 Task: Delete a profile.
Action: Mouse moved to (15, 566)
Screenshot: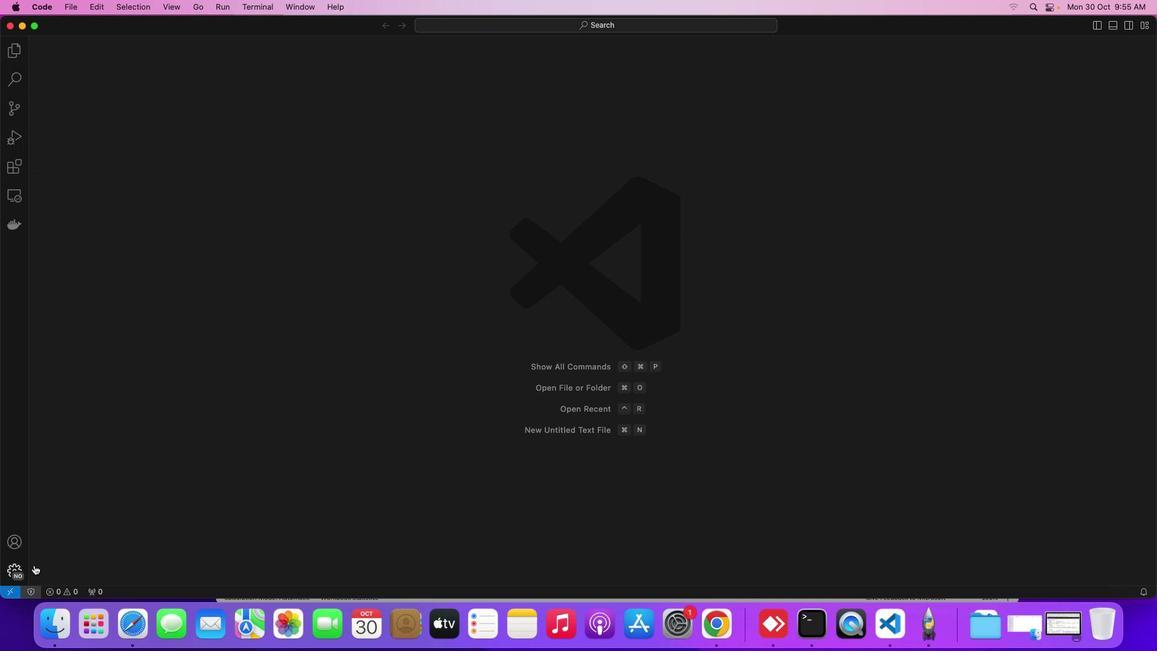 
Action: Mouse pressed left at (15, 566)
Screenshot: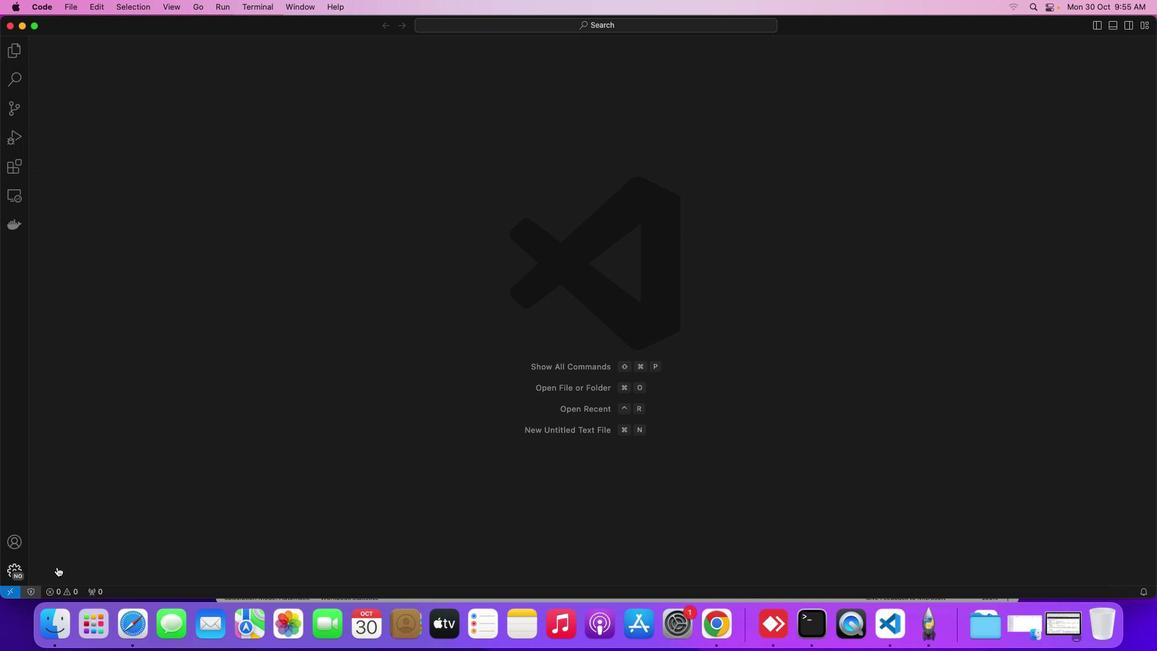 
Action: Mouse moved to (94, 469)
Screenshot: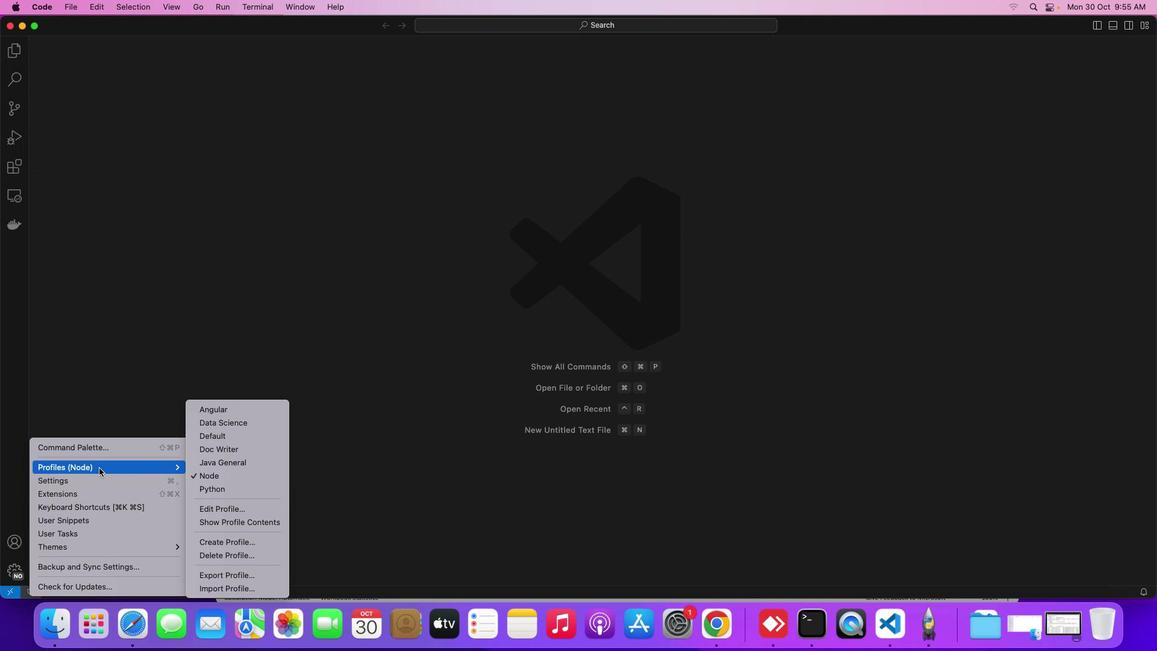 
Action: Mouse pressed left at (94, 469)
Screenshot: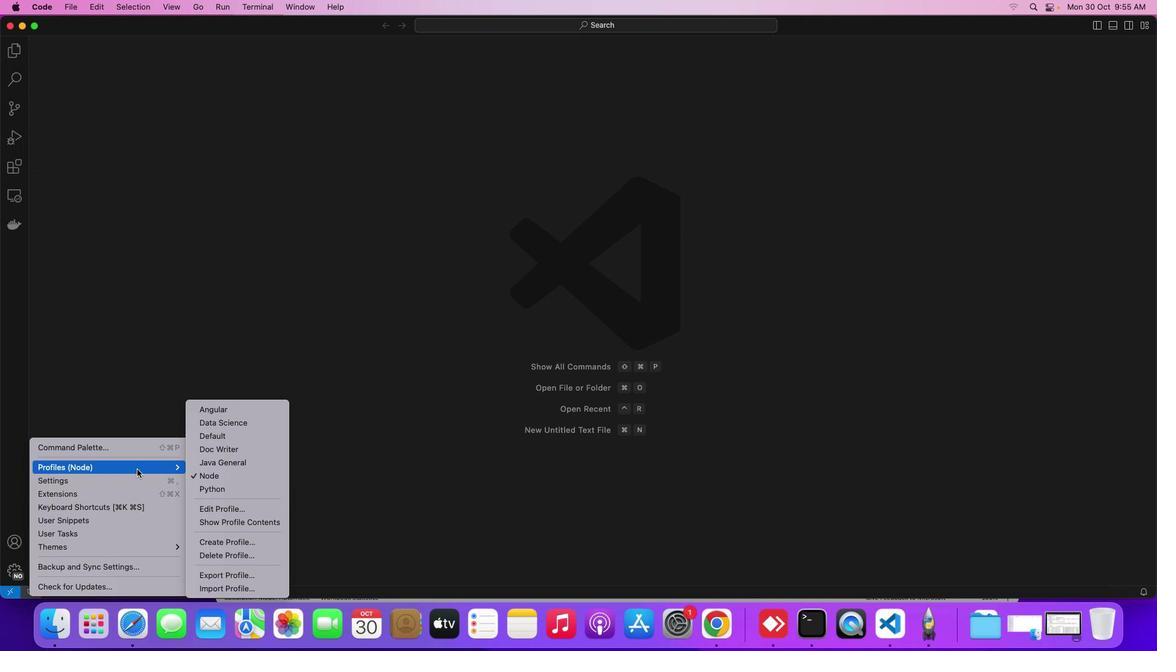
Action: Mouse moved to (244, 556)
Screenshot: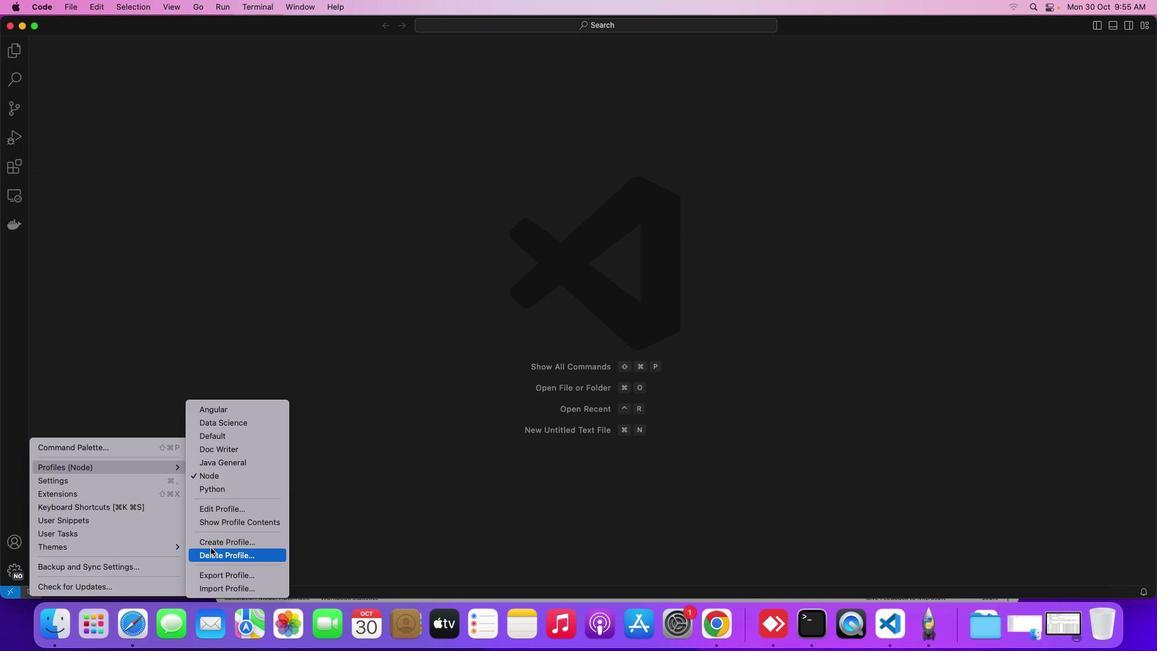 
Action: Mouse pressed left at (244, 556)
Screenshot: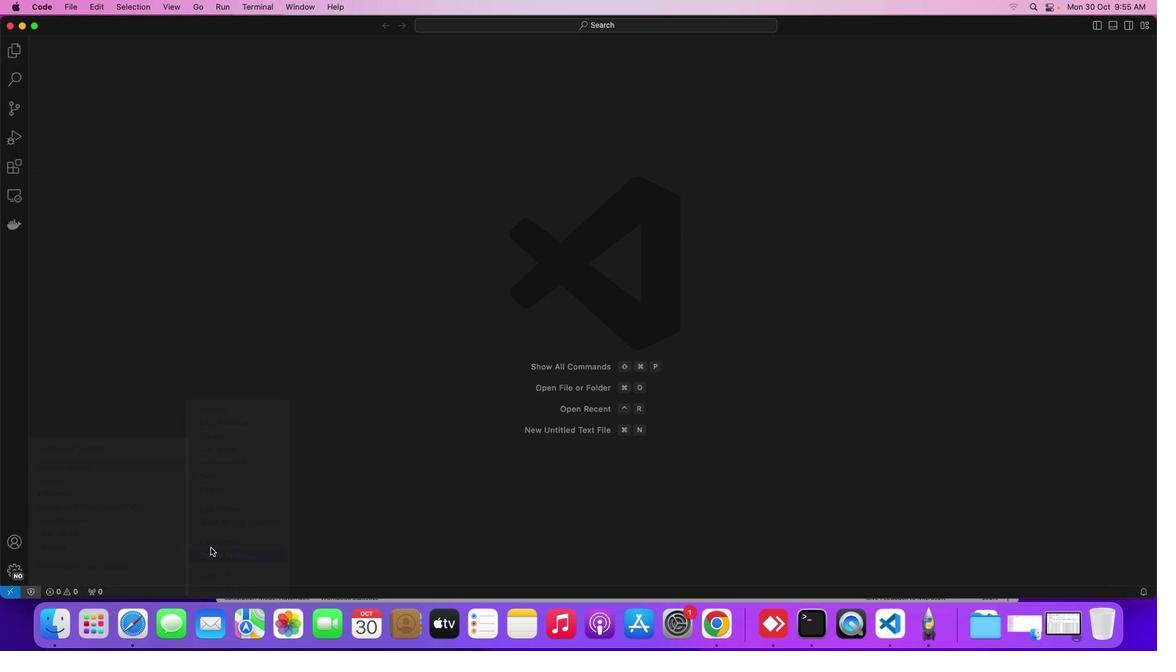 
Action: Mouse moved to (408, 51)
Screenshot: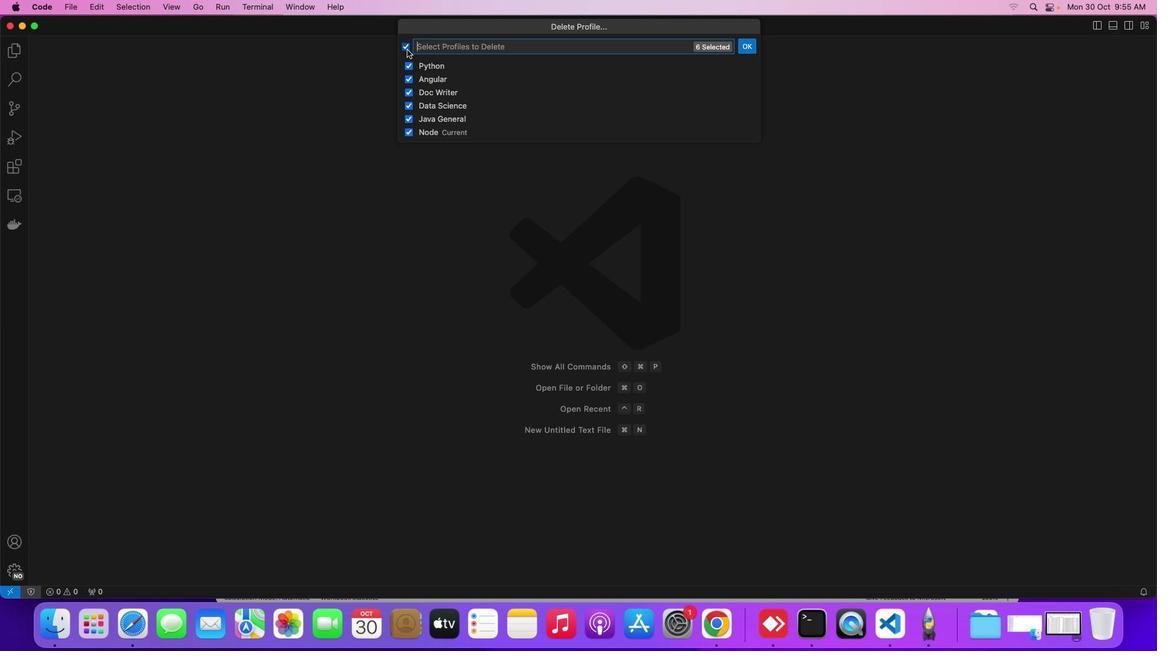 
Action: Mouse pressed left at (408, 51)
Screenshot: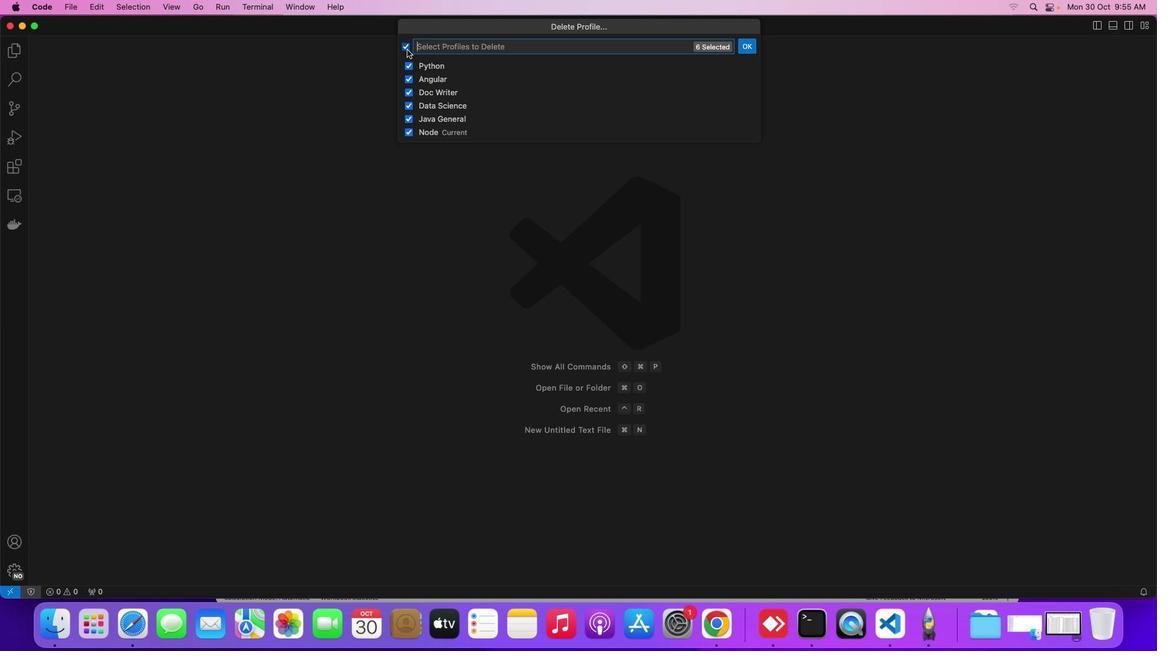 
Action: Mouse moved to (748, 53)
Screenshot: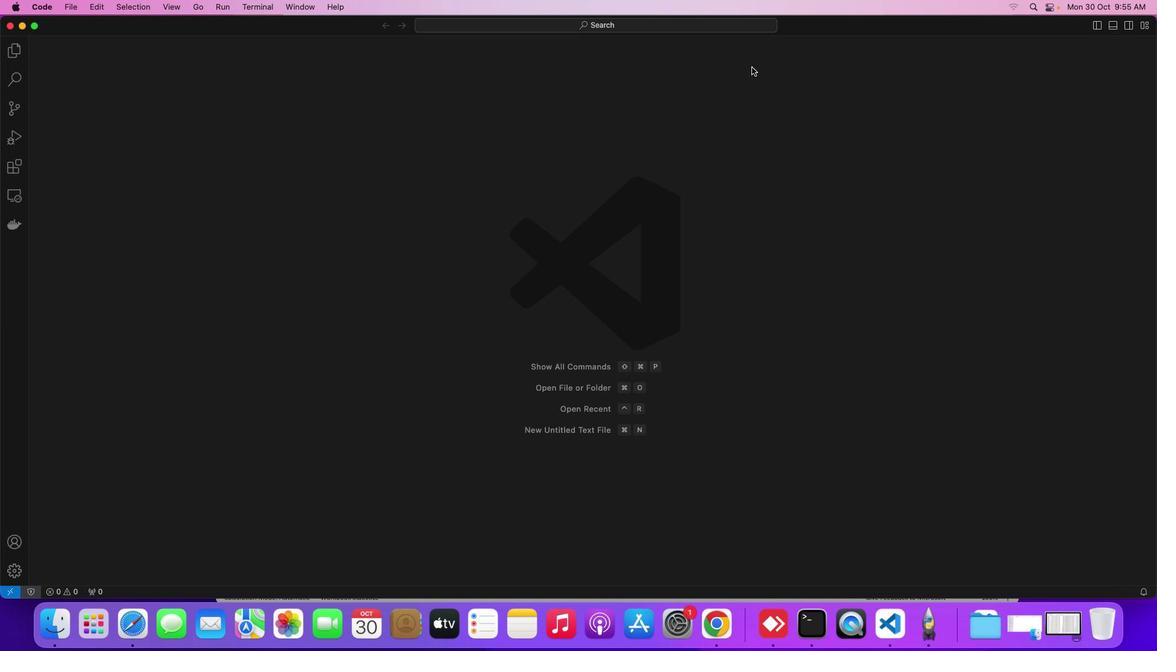 
Action: Mouse pressed left at (748, 53)
Screenshot: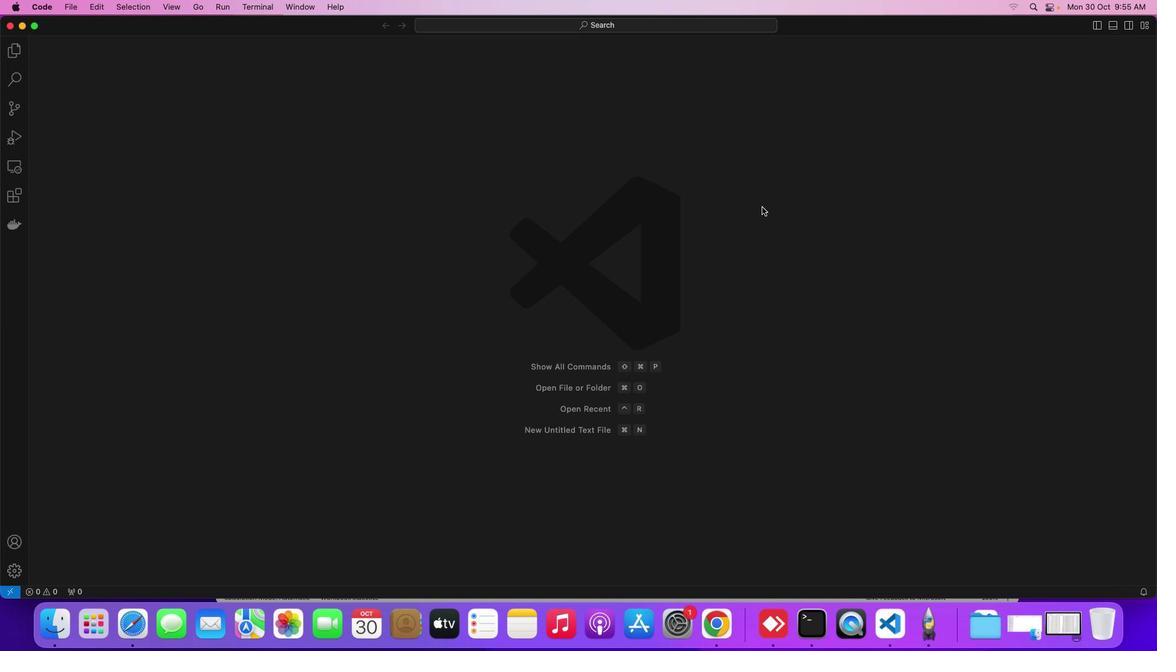 
Action: Mouse moved to (945, 386)
Screenshot: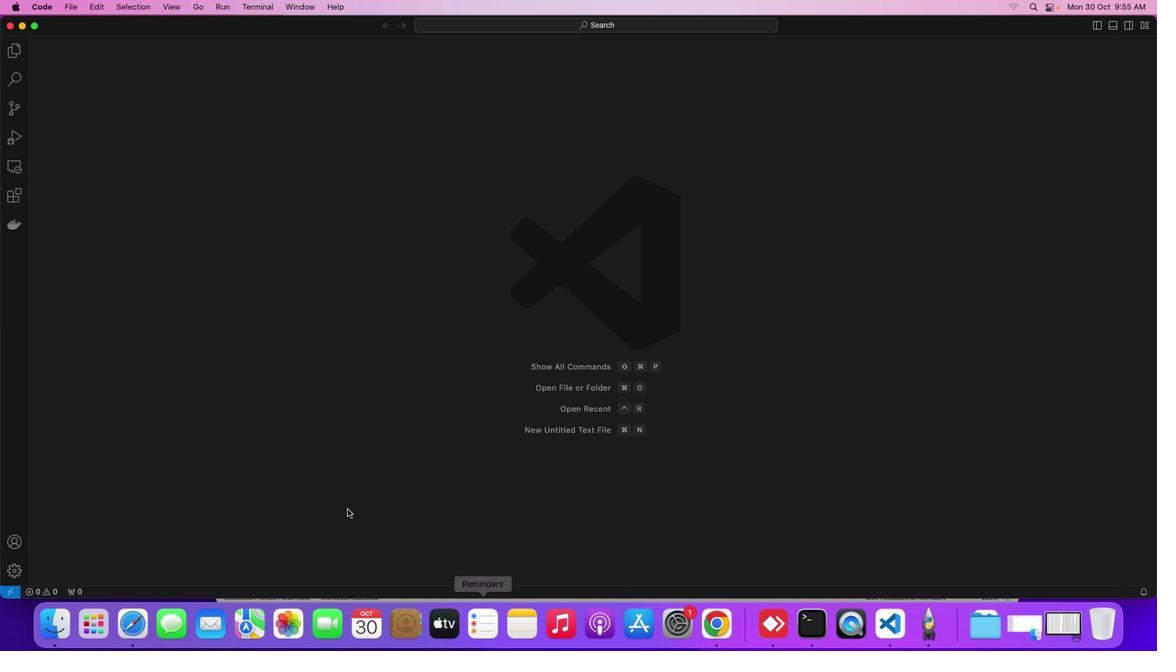 
